 Task: Set the Tuner input type for DirectShow input to Default.
Action: Mouse moved to (97, 8)
Screenshot: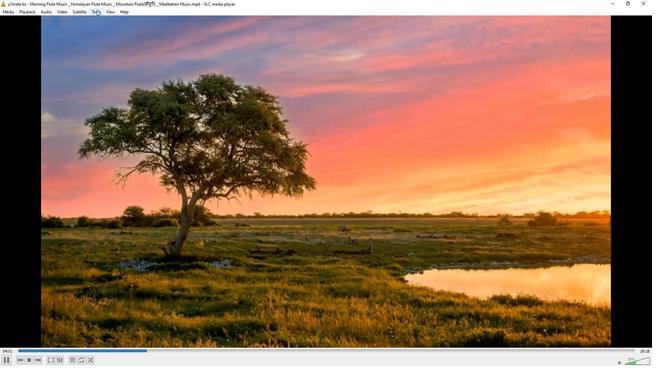
Action: Mouse pressed left at (97, 8)
Screenshot: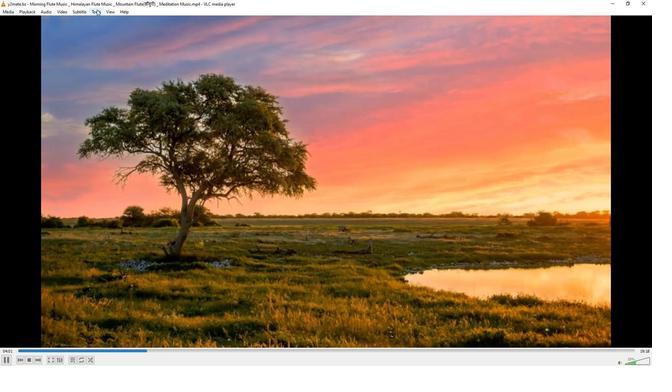 
Action: Mouse moved to (105, 90)
Screenshot: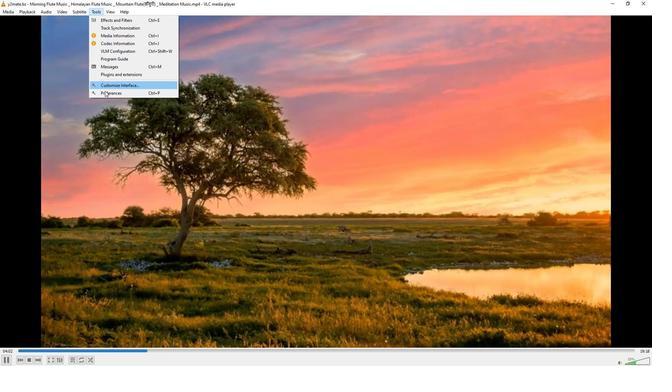 
Action: Mouse pressed left at (105, 90)
Screenshot: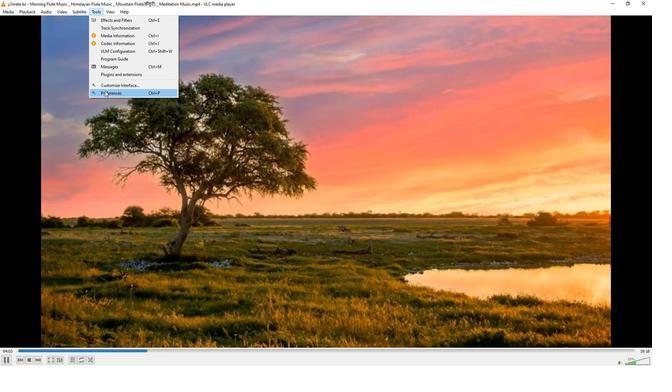 
Action: Mouse moved to (216, 300)
Screenshot: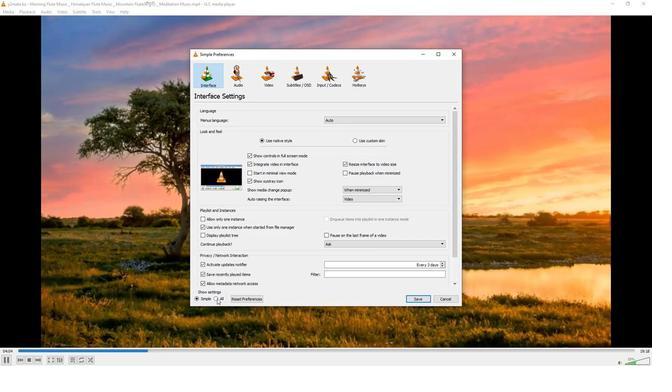 
Action: Mouse pressed left at (216, 300)
Screenshot: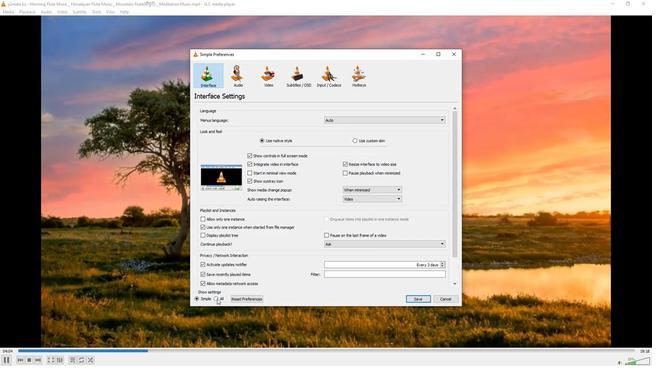 
Action: Mouse moved to (202, 183)
Screenshot: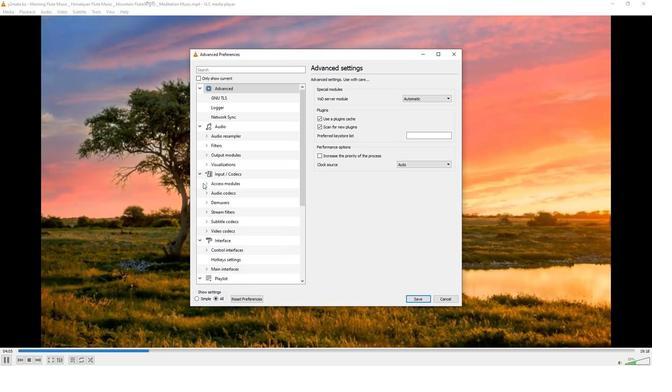 
Action: Mouse pressed left at (202, 183)
Screenshot: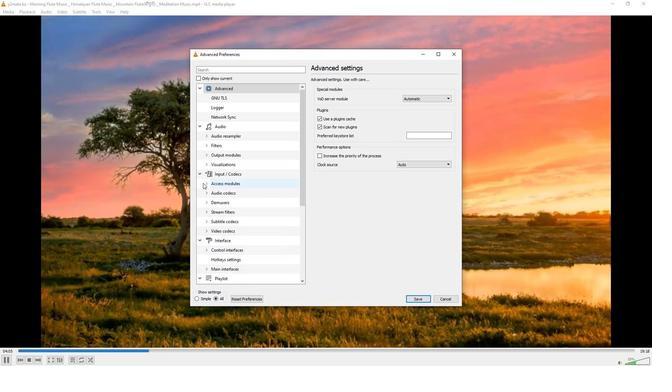 
Action: Mouse moved to (204, 183)
Screenshot: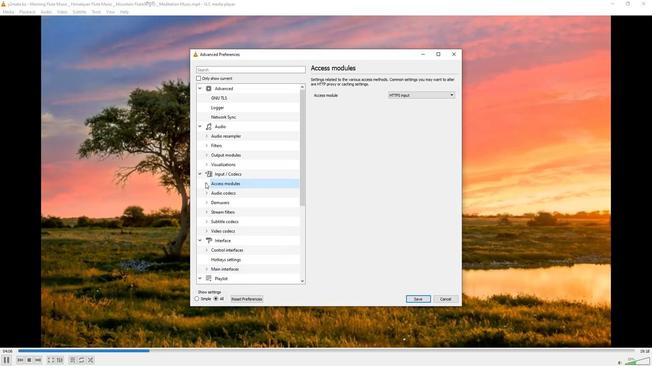 
Action: Mouse pressed left at (204, 183)
Screenshot: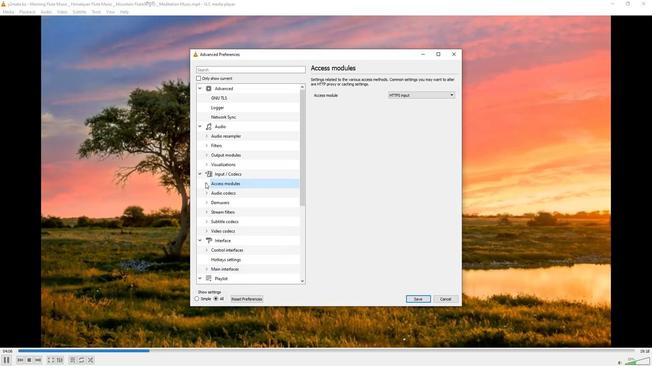 
Action: Mouse moved to (225, 234)
Screenshot: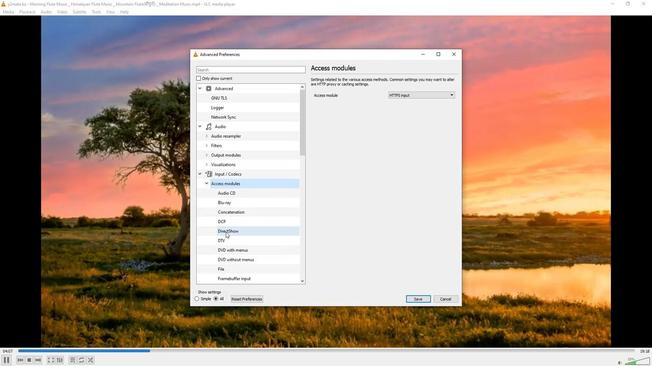 
Action: Mouse pressed left at (225, 234)
Screenshot: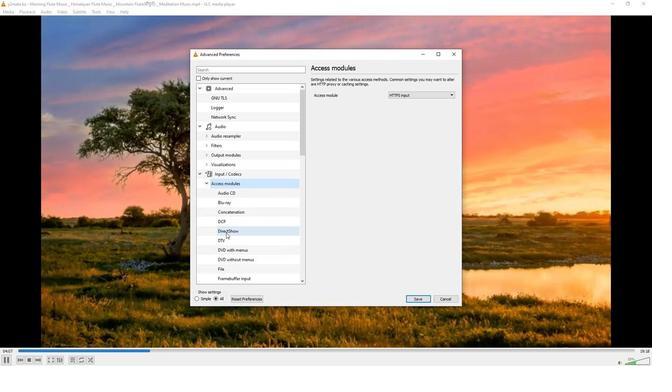 
Action: Mouse moved to (428, 197)
Screenshot: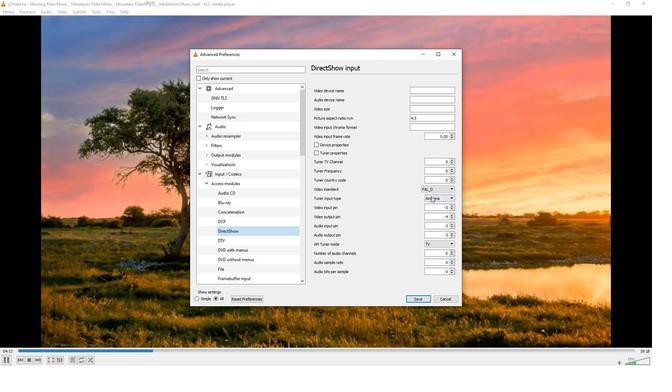 
Action: Mouse pressed left at (428, 197)
Screenshot: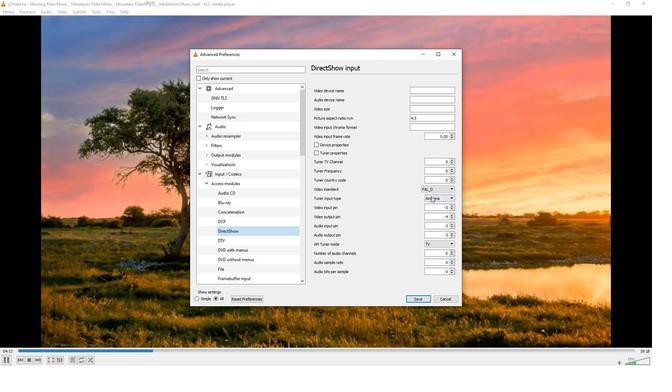 
Action: Mouse moved to (429, 203)
Screenshot: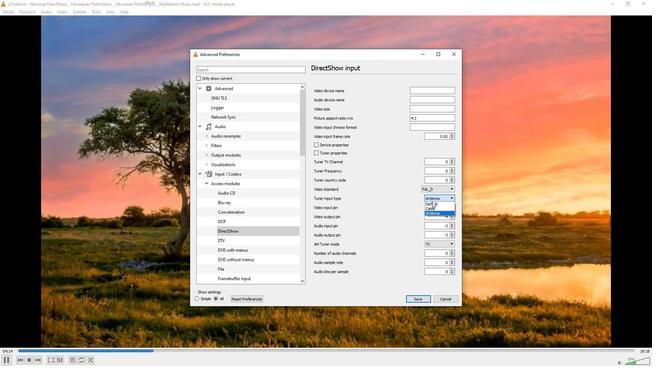 
Action: Mouse pressed left at (429, 203)
Screenshot: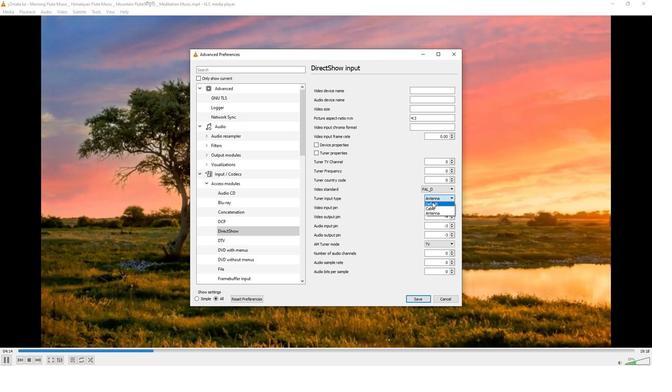 
Action: Mouse moved to (398, 205)
Screenshot: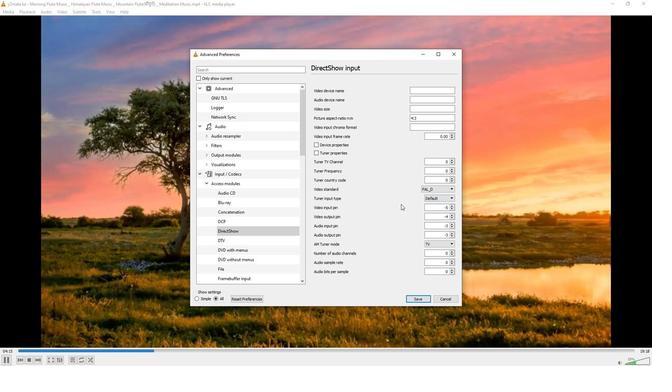 
